 Task: Customize the columns displayed in the Outlook email view.
Action: Mouse moved to (198, 25)
Screenshot: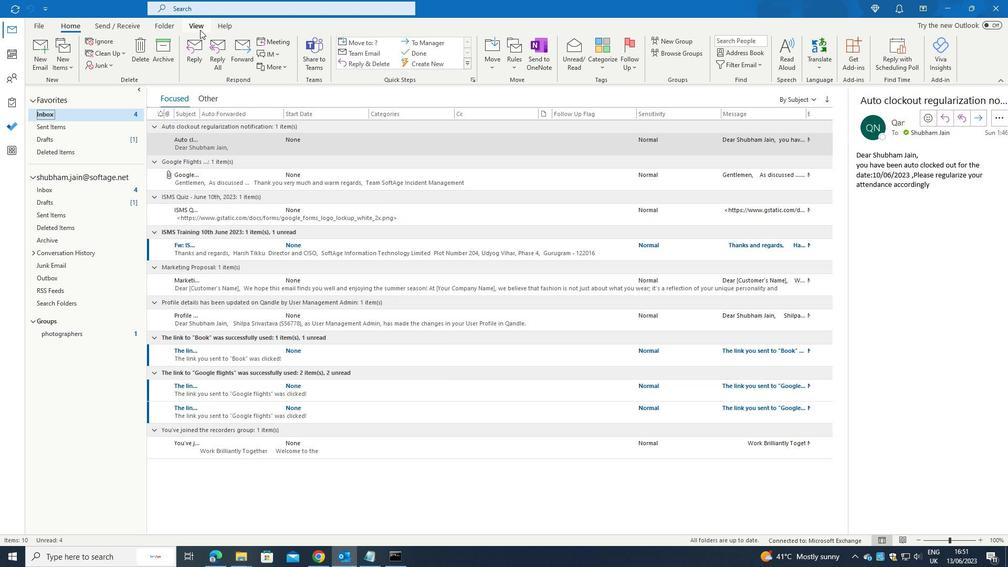 
Action: Mouse pressed left at (198, 25)
Screenshot: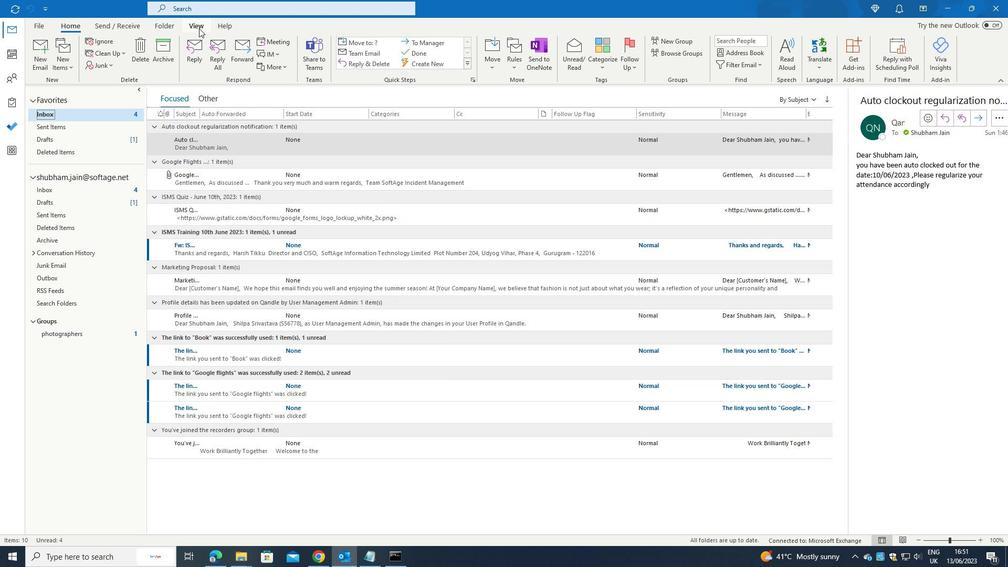 
Action: Mouse moved to (585, 53)
Screenshot: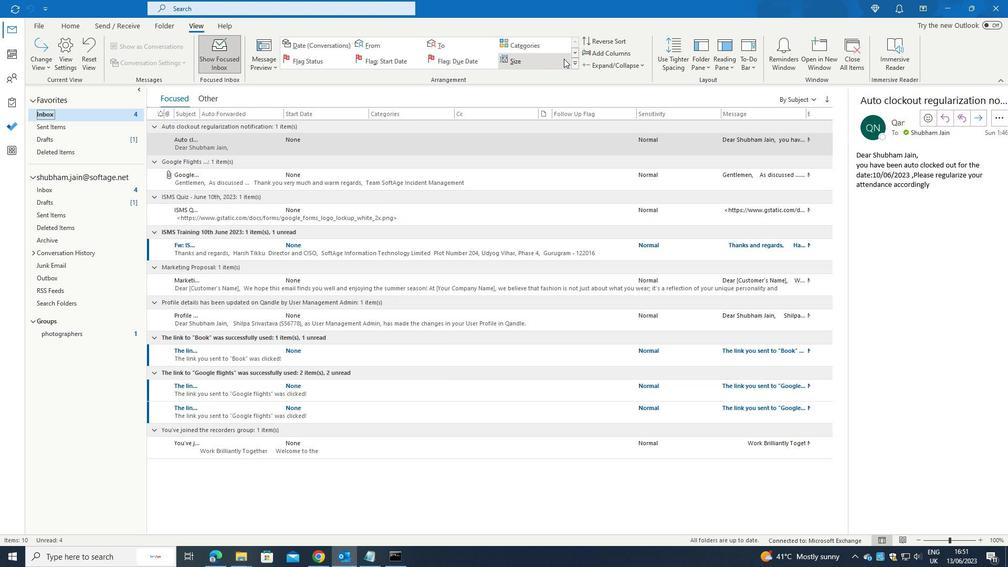 
Action: Mouse pressed left at (585, 53)
Screenshot: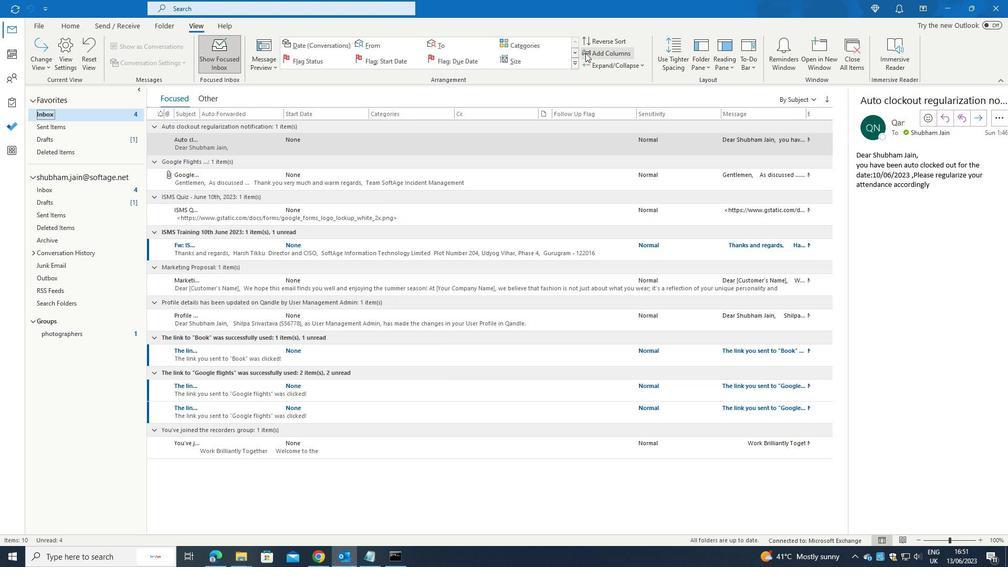 
Action: Mouse moved to (543, 318)
Screenshot: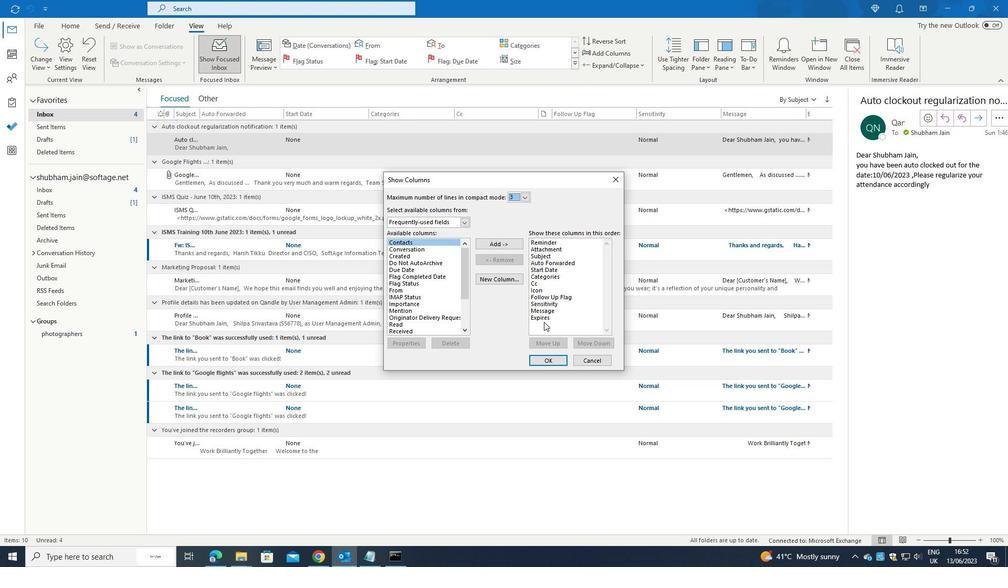 
Action: Mouse pressed left at (543, 318)
Screenshot: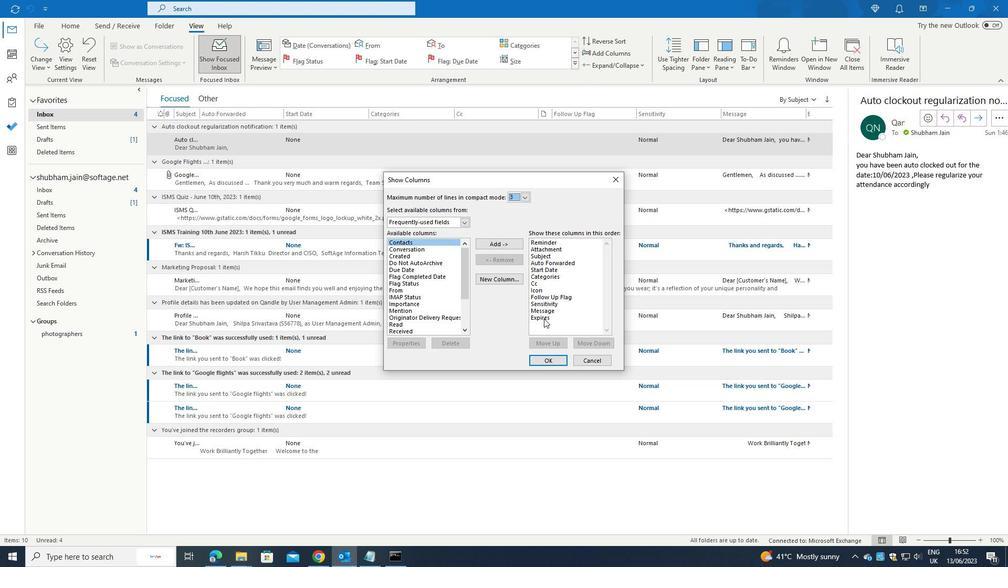 
Action: Mouse moved to (508, 257)
Screenshot: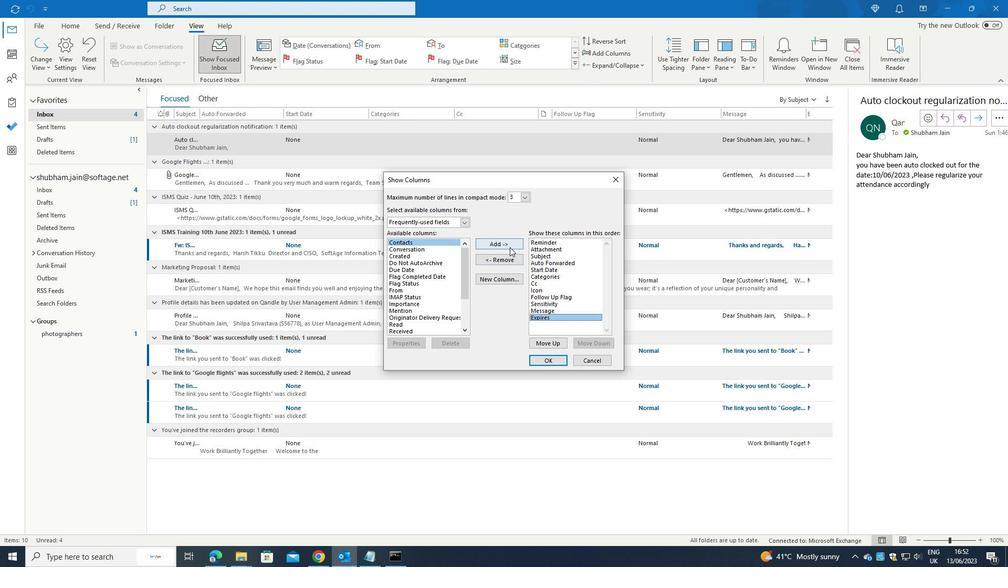 
Action: Mouse pressed left at (508, 257)
Screenshot: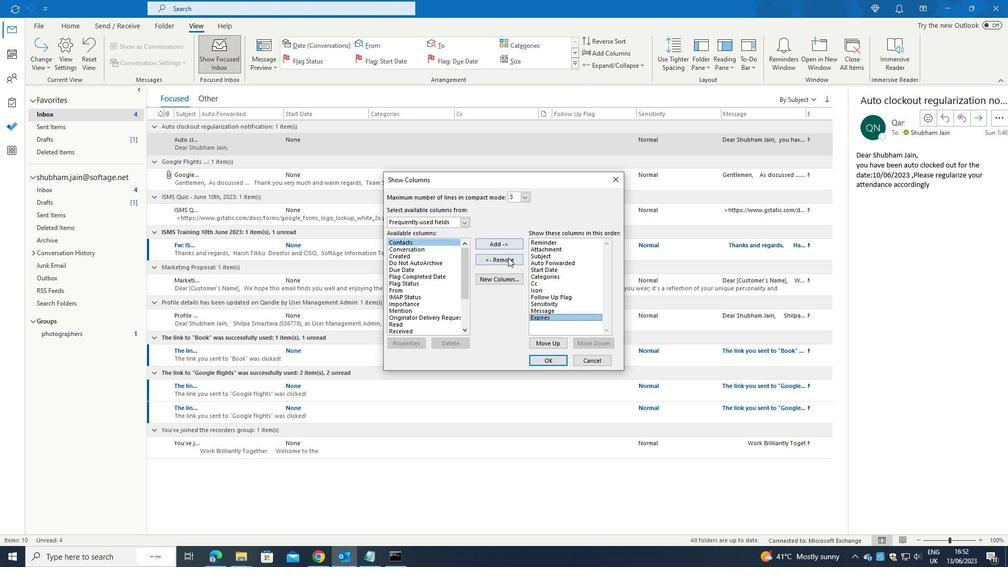 
Action: Mouse moved to (549, 360)
Screenshot: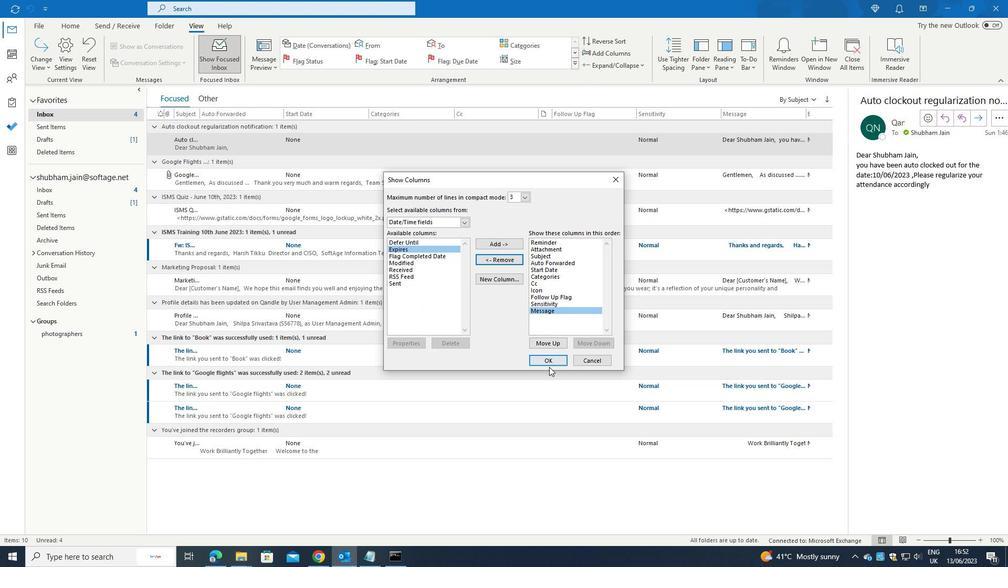 
Action: Mouse pressed left at (549, 360)
Screenshot: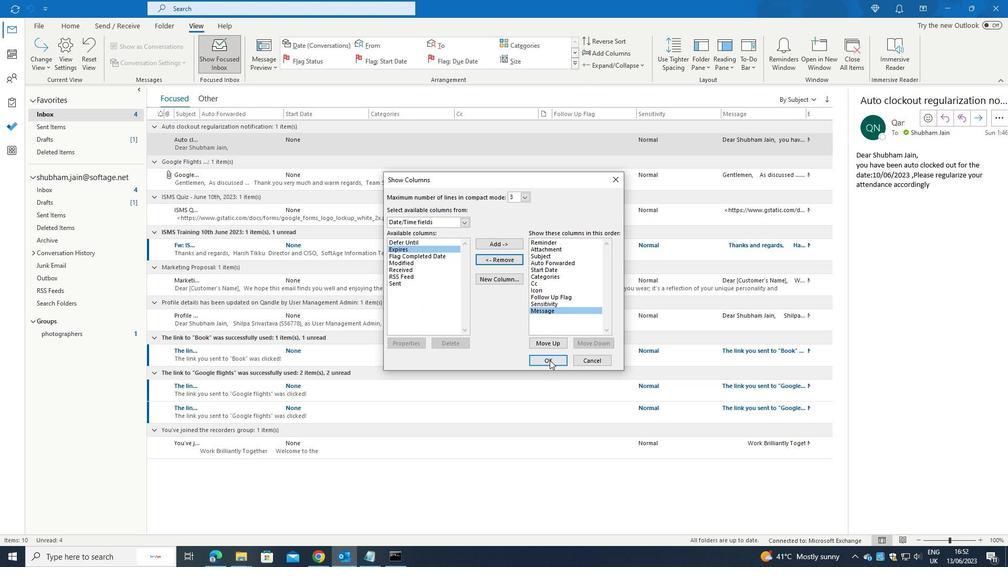 
